 Task: Add a condition where "Channel Is Web Widget" in new tickets in your groups.
Action: Mouse moved to (108, 400)
Screenshot: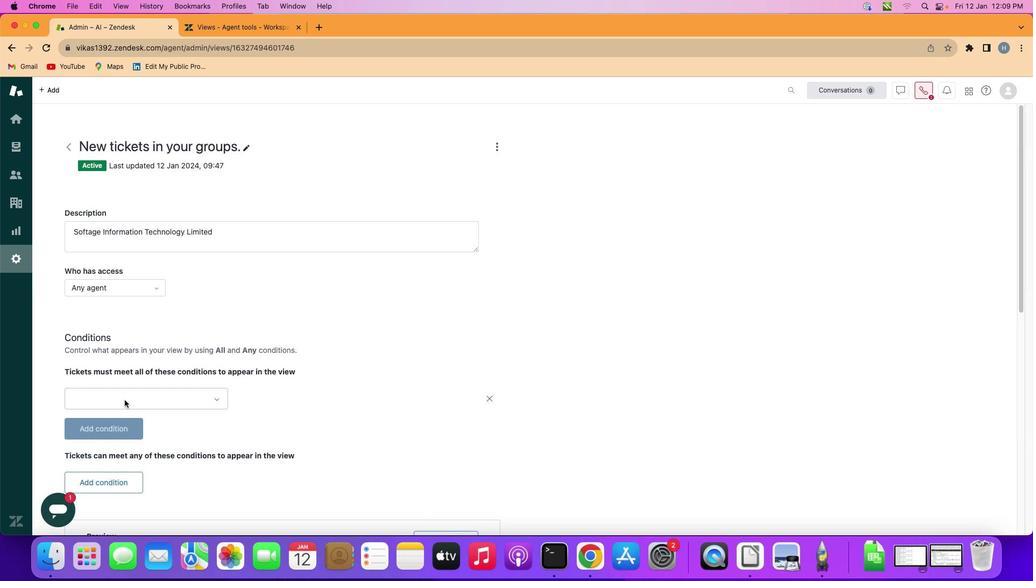 
Action: Mouse pressed left at (108, 400)
Screenshot: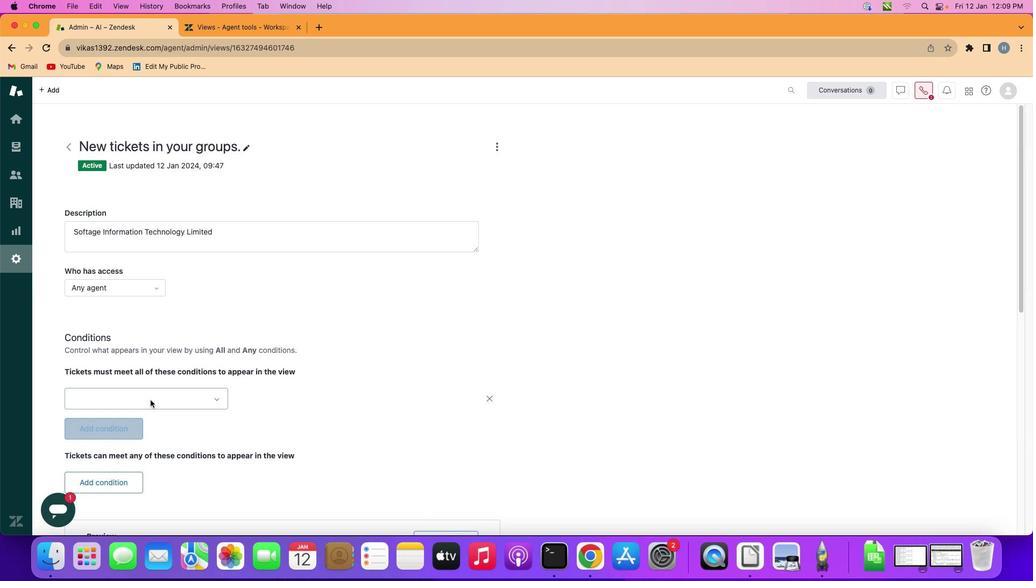 
Action: Mouse moved to (184, 400)
Screenshot: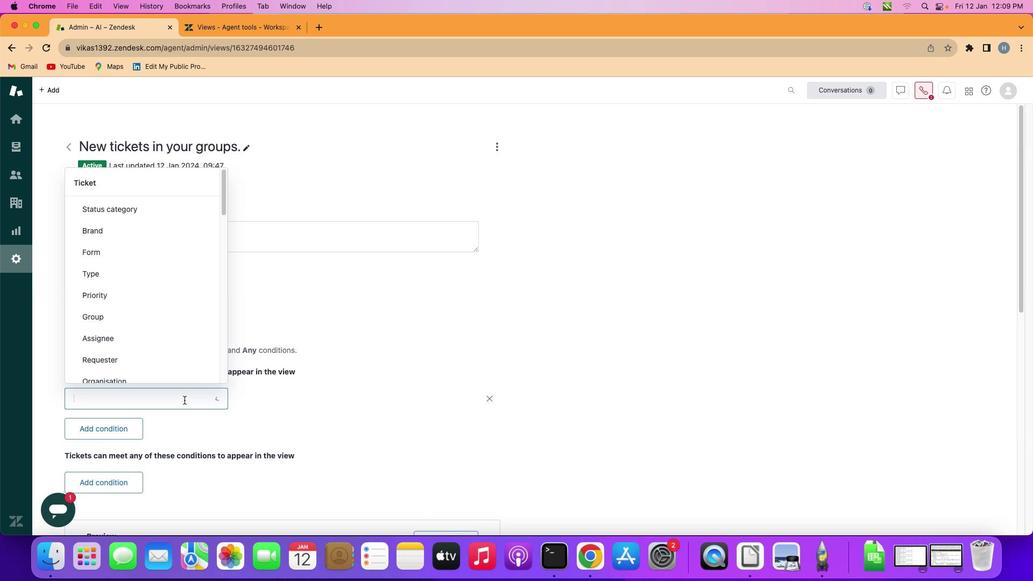 
Action: Mouse pressed left at (184, 400)
Screenshot: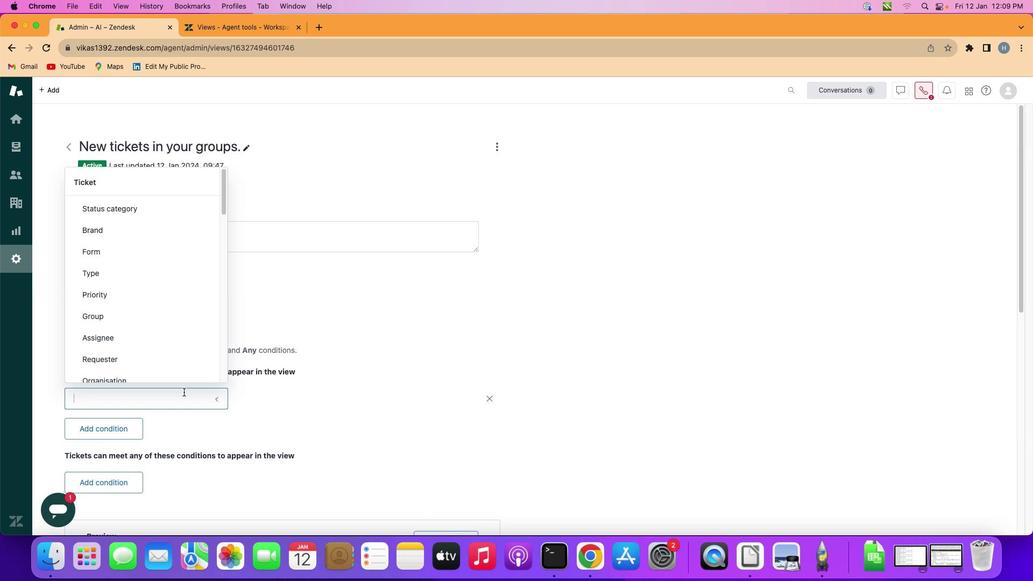 
Action: Mouse moved to (175, 303)
Screenshot: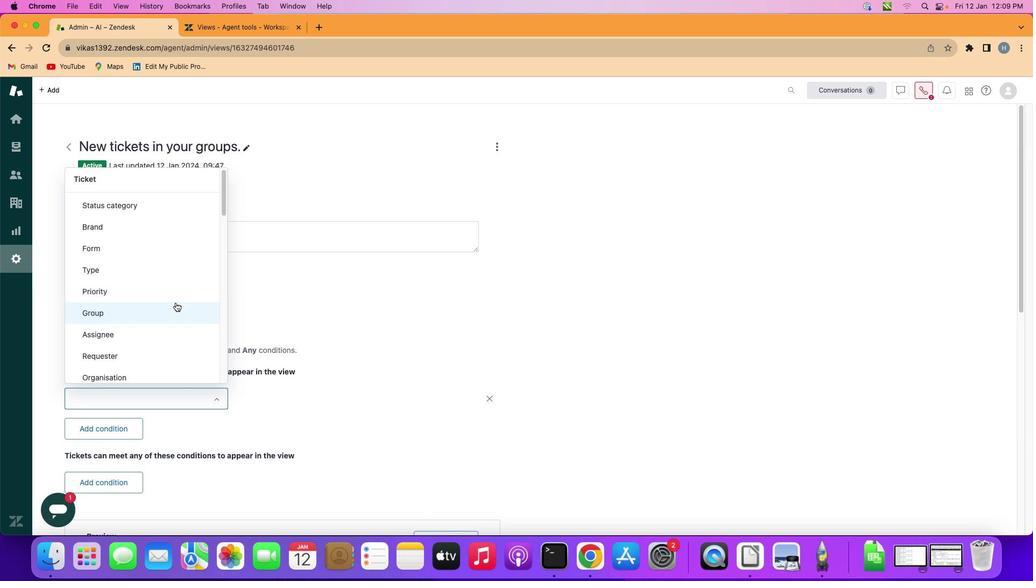 
Action: Mouse scrolled (175, 303) with delta (0, 0)
Screenshot: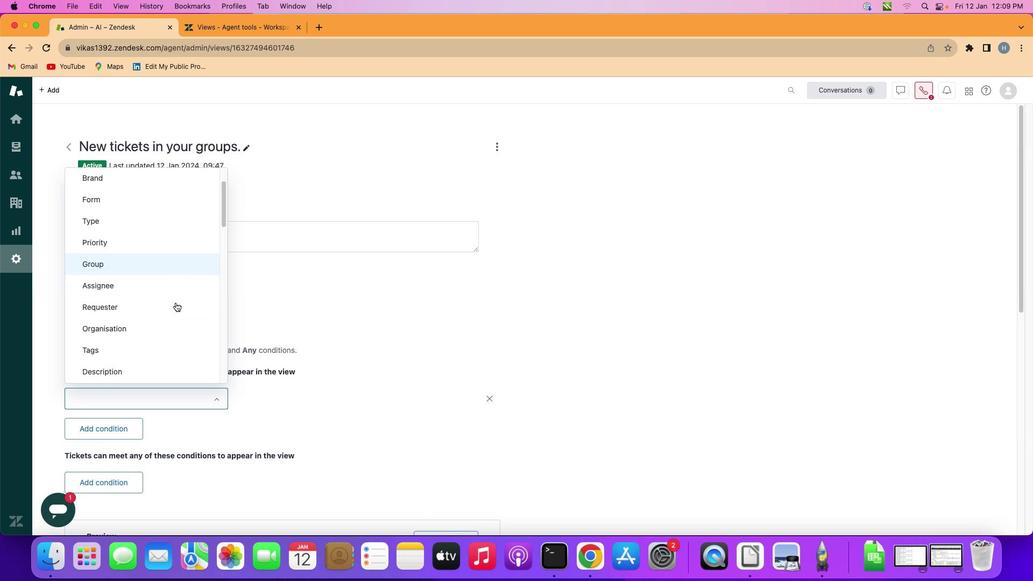 
Action: Mouse scrolled (175, 303) with delta (0, 0)
Screenshot: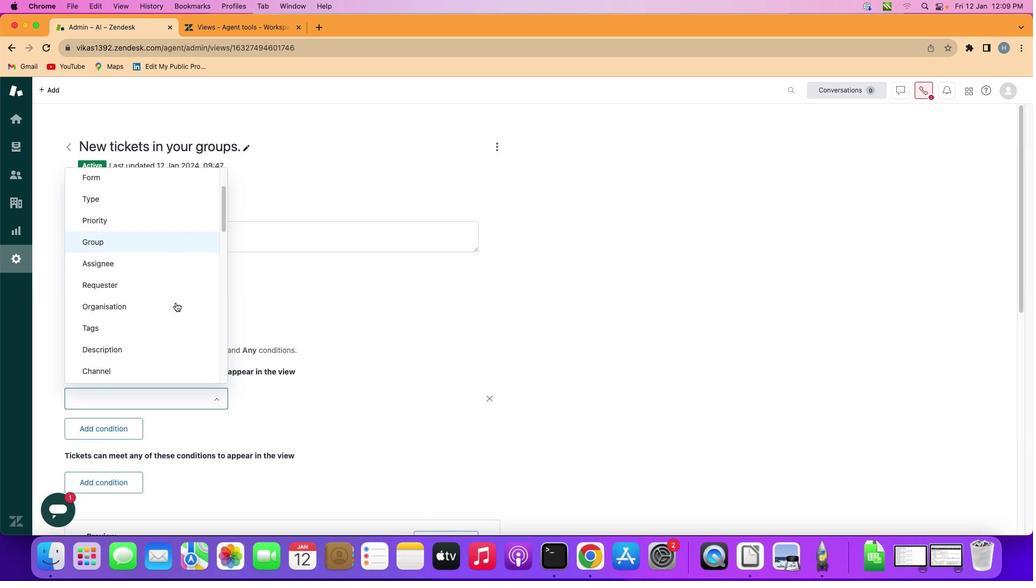 
Action: Mouse moved to (175, 302)
Screenshot: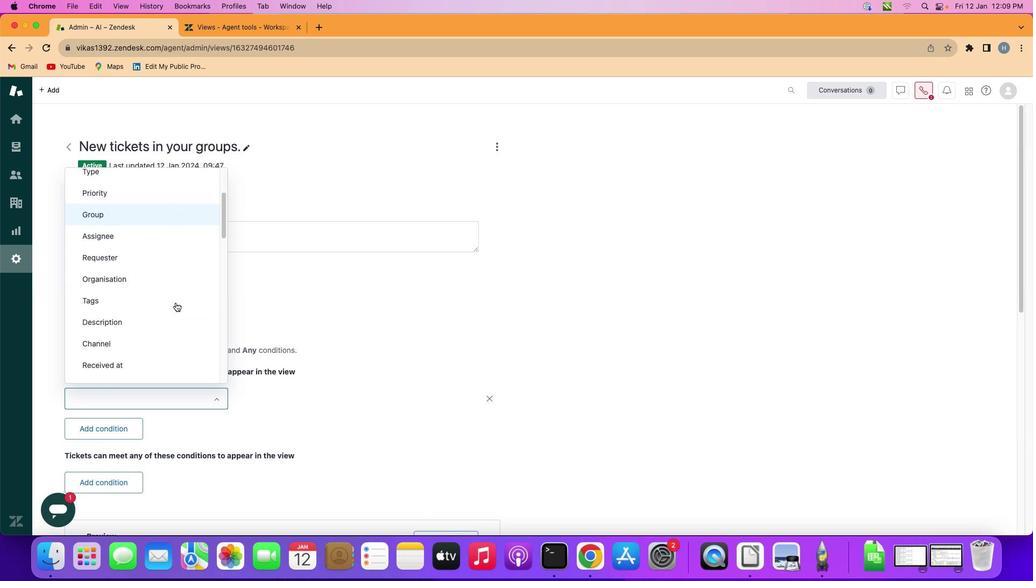 
Action: Mouse scrolled (175, 302) with delta (0, 0)
Screenshot: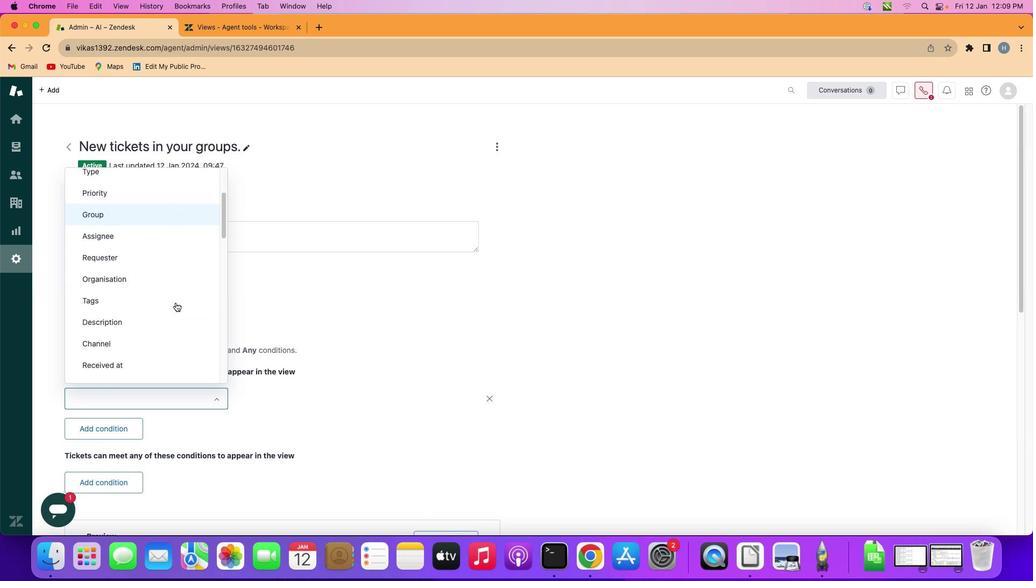 
Action: Mouse scrolled (175, 302) with delta (0, -1)
Screenshot: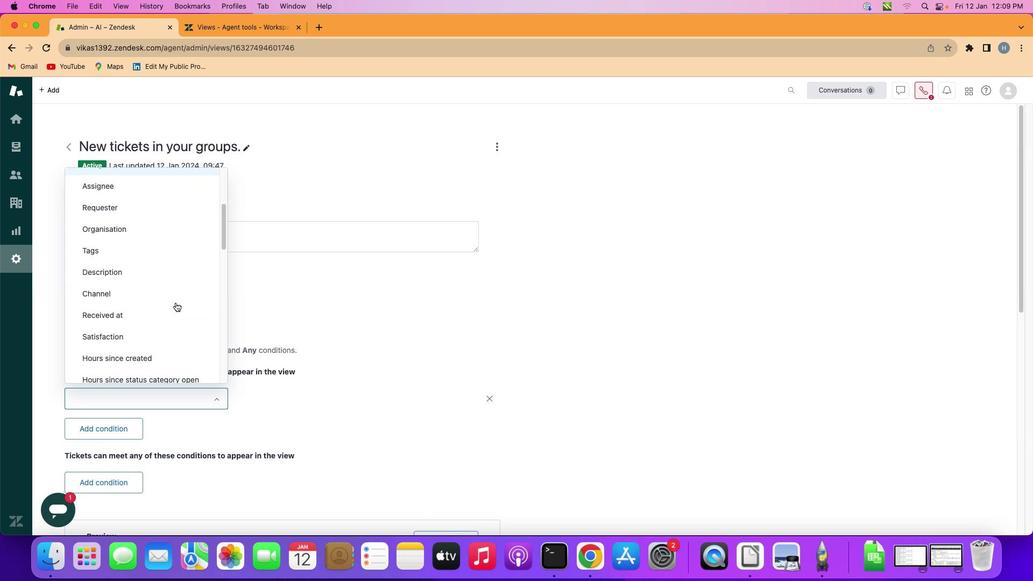 
Action: Mouse scrolled (175, 302) with delta (0, -1)
Screenshot: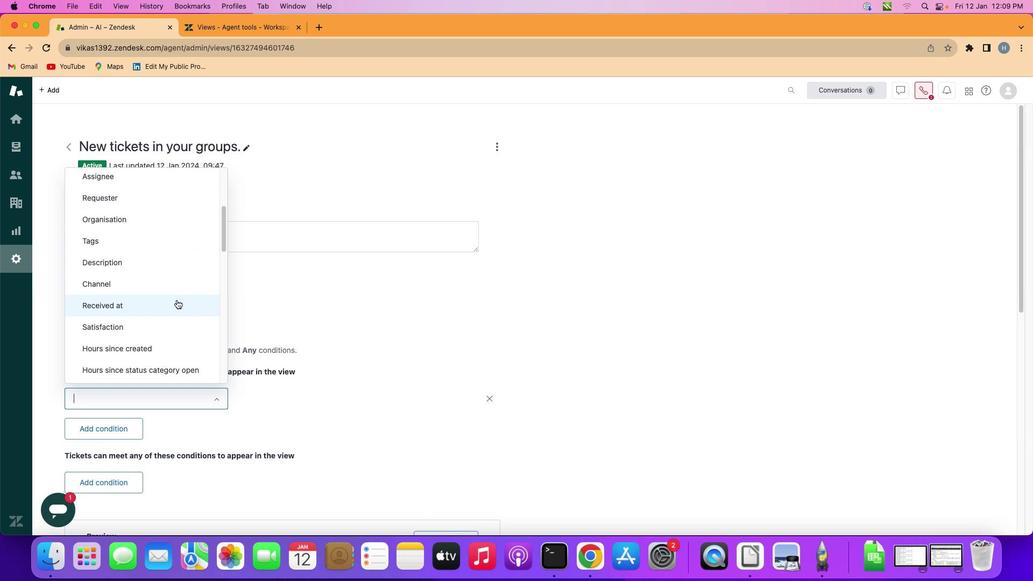 
Action: Mouse moved to (180, 283)
Screenshot: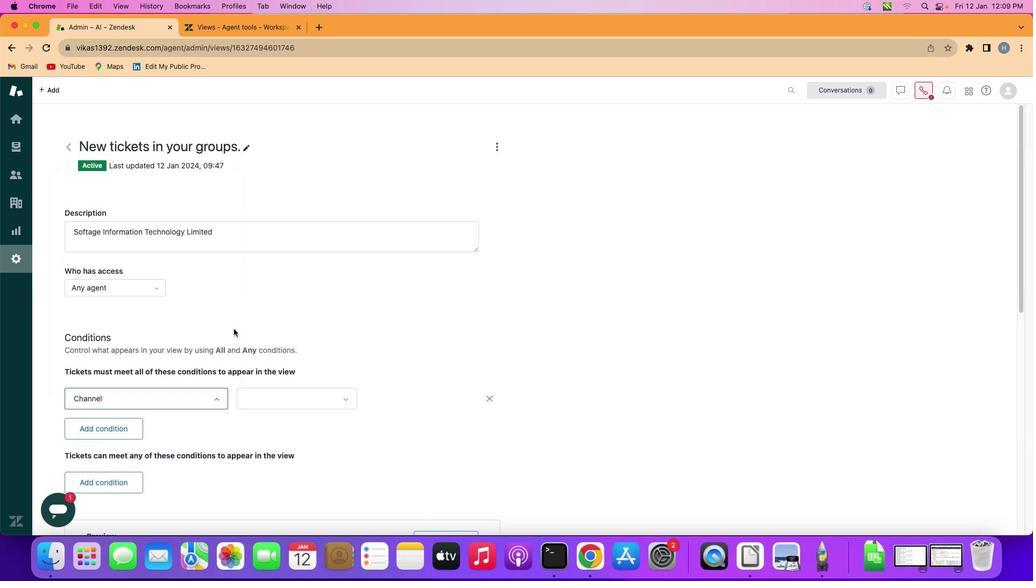 
Action: Mouse pressed left at (180, 283)
Screenshot: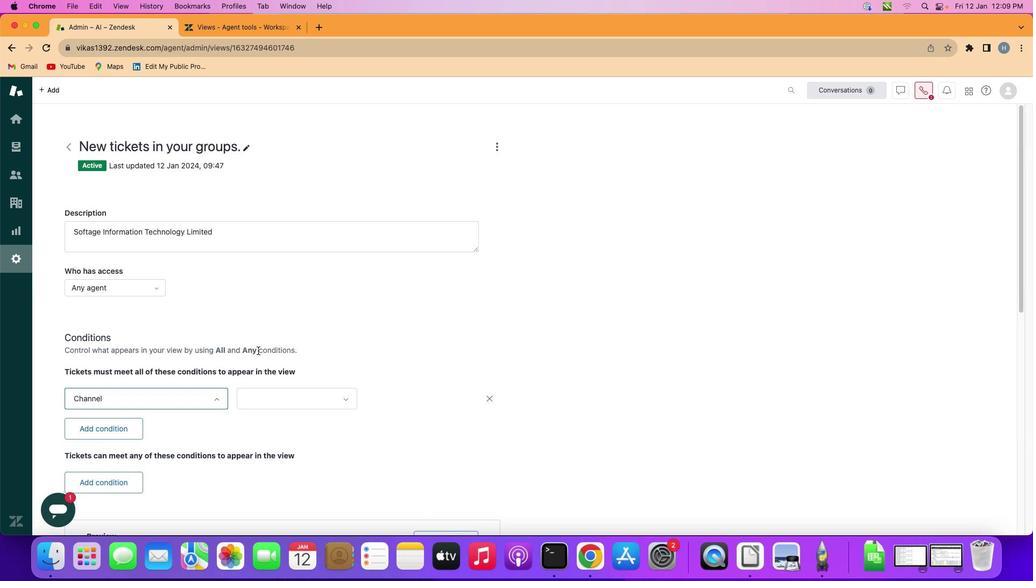 
Action: Mouse moved to (315, 397)
Screenshot: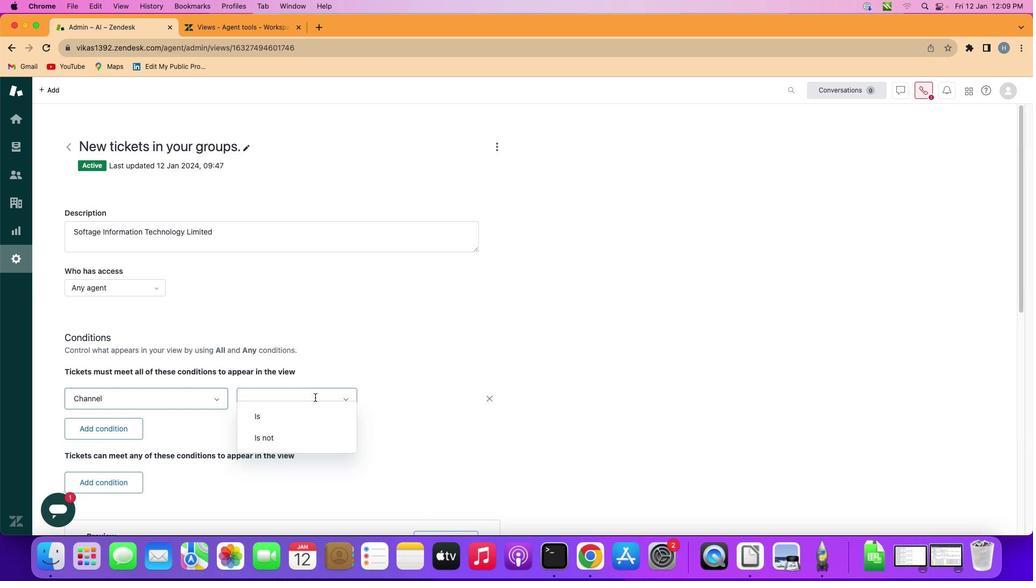 
Action: Mouse pressed left at (315, 397)
Screenshot: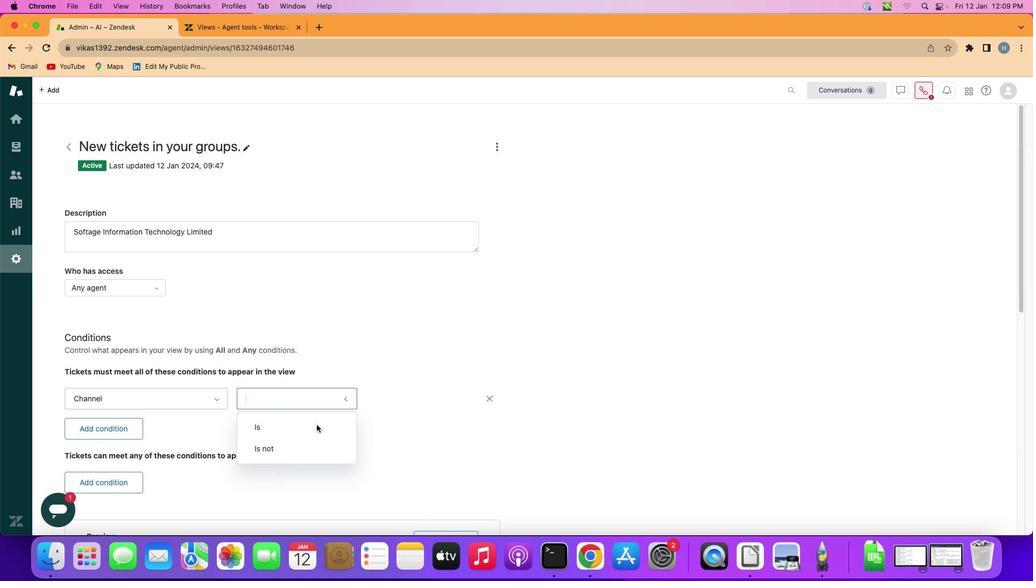 
Action: Mouse moved to (316, 429)
Screenshot: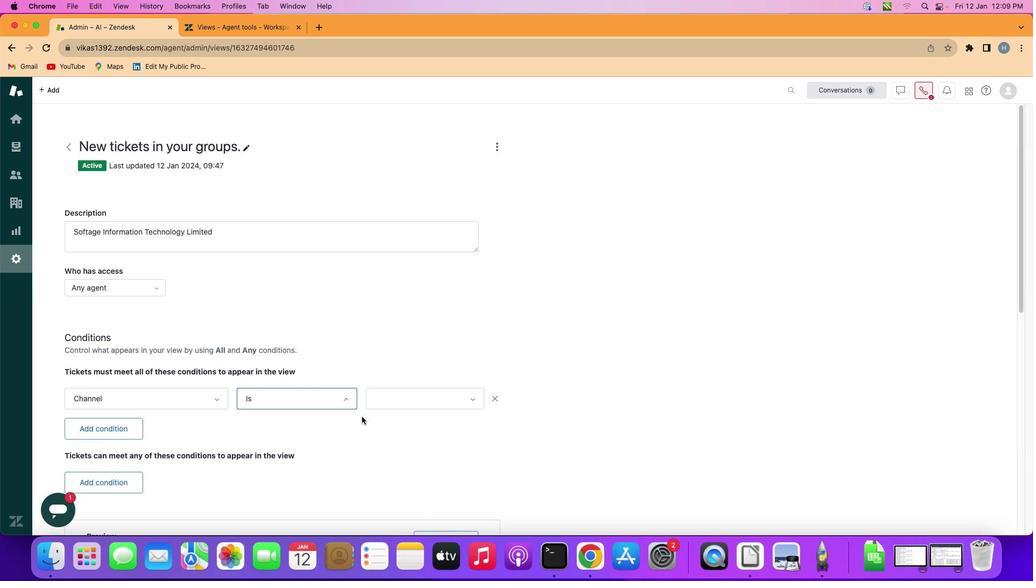 
Action: Mouse pressed left at (316, 429)
Screenshot: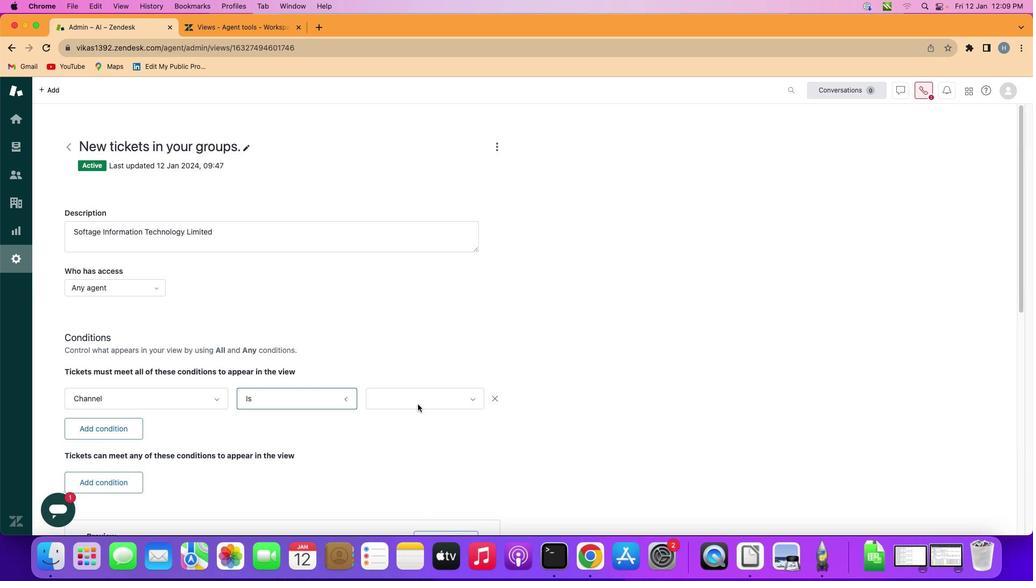
Action: Mouse moved to (439, 398)
Screenshot: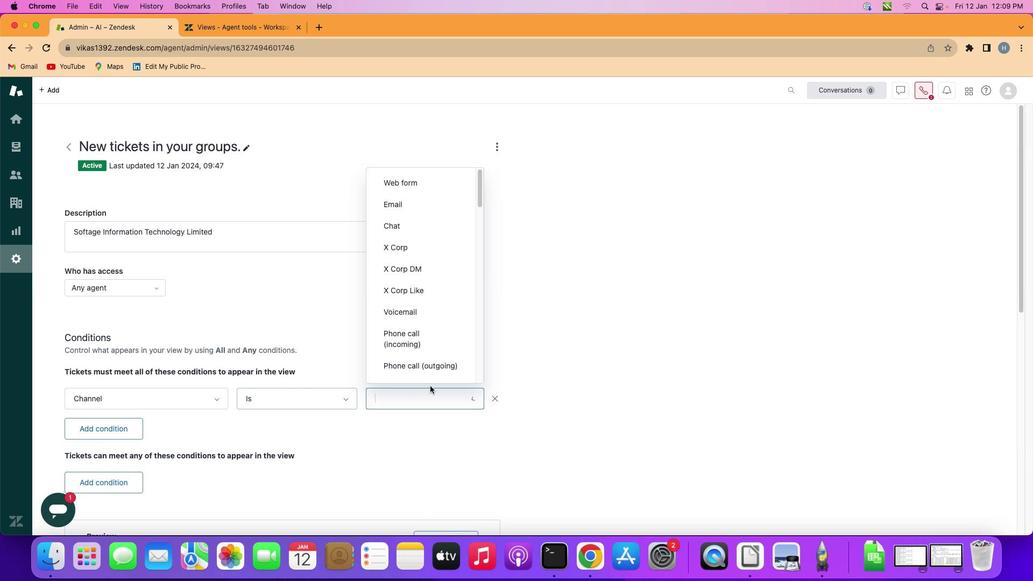 
Action: Mouse pressed left at (439, 398)
Screenshot: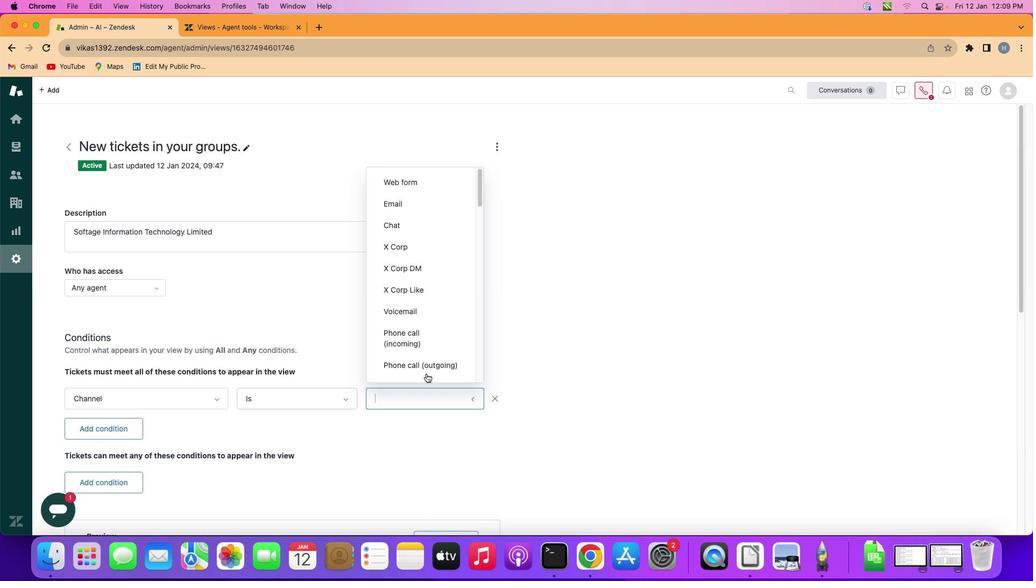 
Action: Mouse moved to (425, 284)
Screenshot: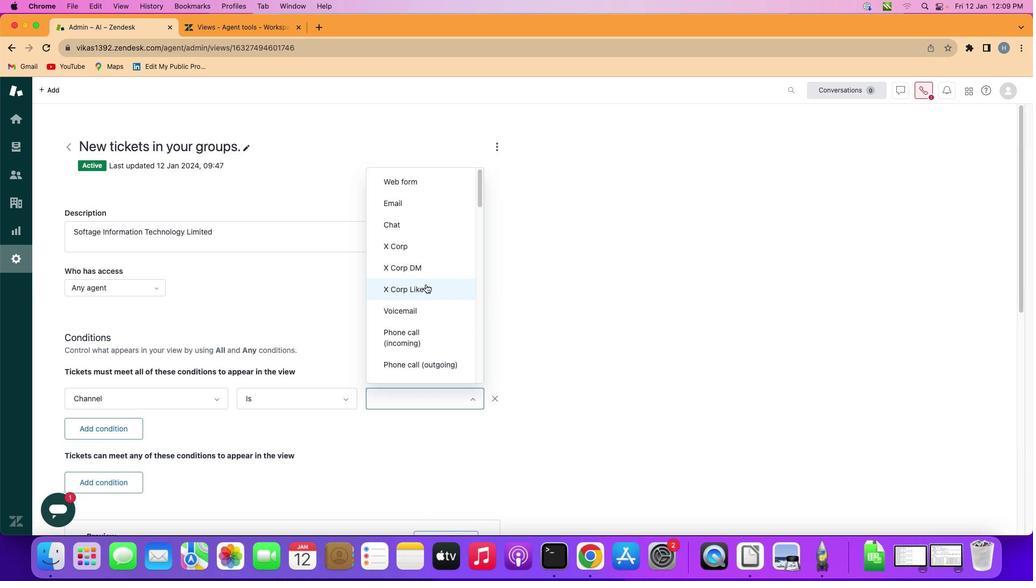 
Action: Mouse scrolled (425, 284) with delta (0, 0)
Screenshot: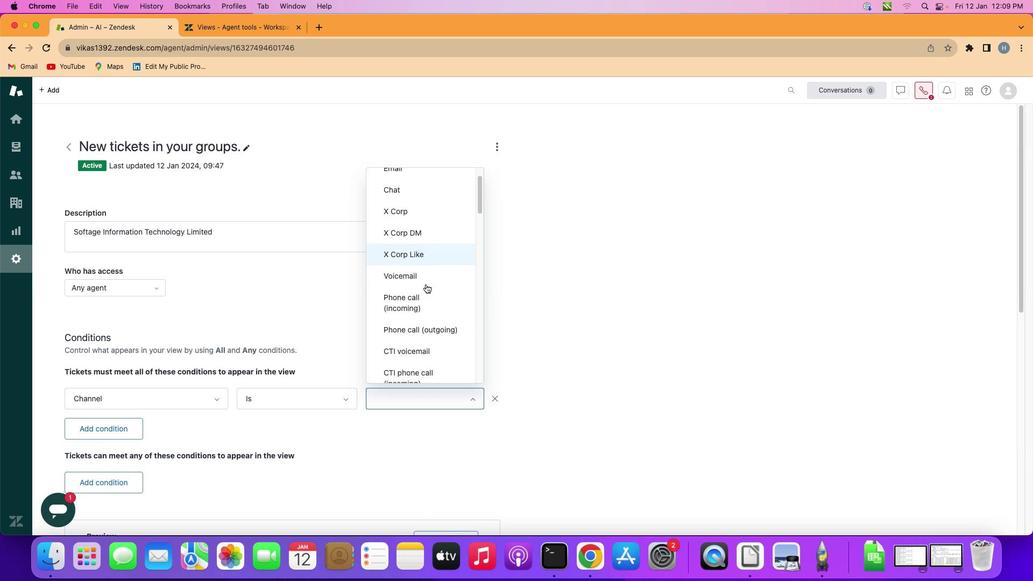 
Action: Mouse scrolled (425, 284) with delta (0, 0)
Screenshot: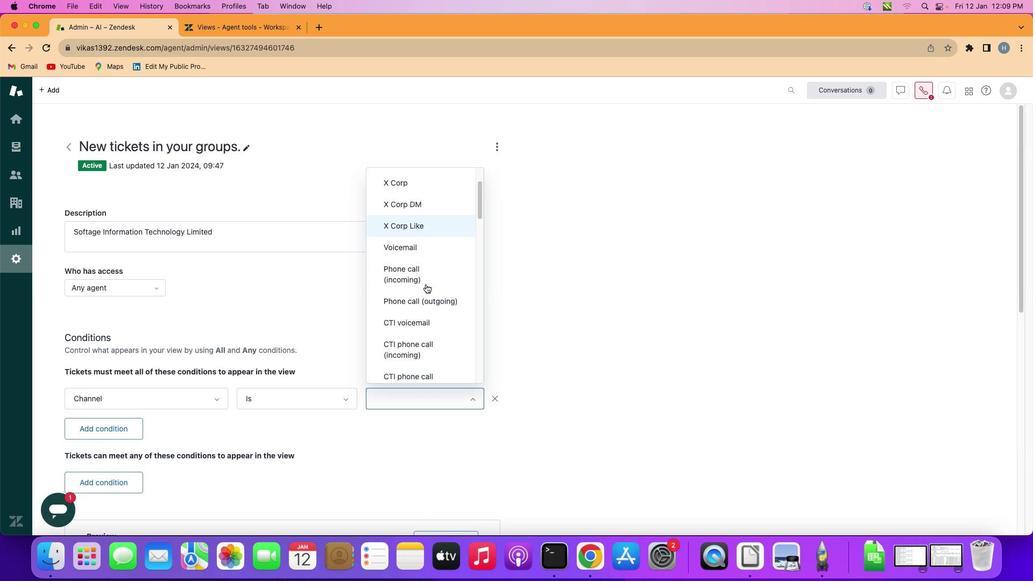 
Action: Mouse scrolled (425, 284) with delta (0, 0)
Screenshot: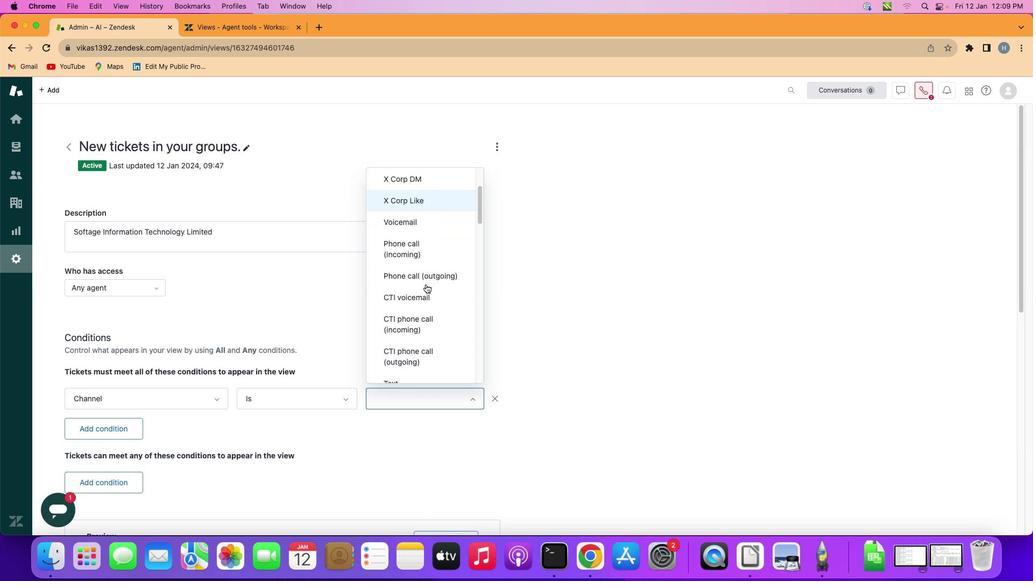 
Action: Mouse scrolled (425, 284) with delta (0, 0)
Screenshot: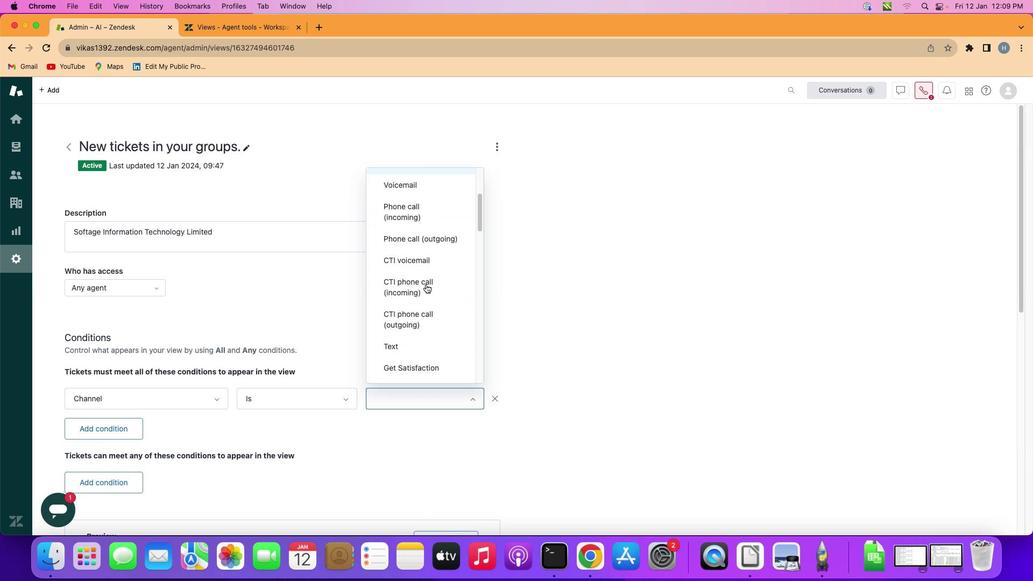 
Action: Mouse scrolled (425, 284) with delta (0, 0)
Screenshot: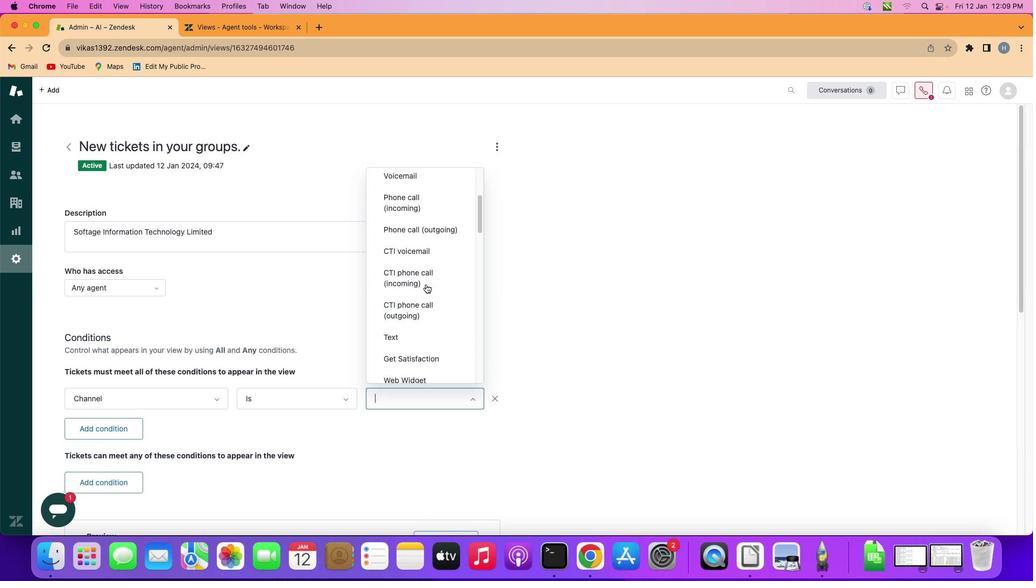 
Action: Mouse scrolled (425, 284) with delta (0, 0)
Screenshot: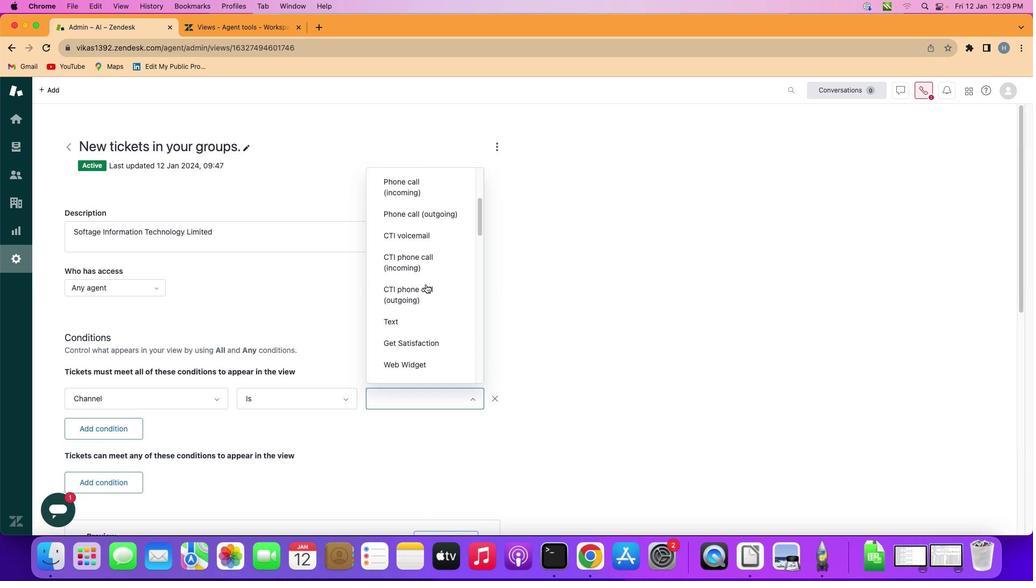 
Action: Mouse scrolled (425, 284) with delta (0, 0)
Screenshot: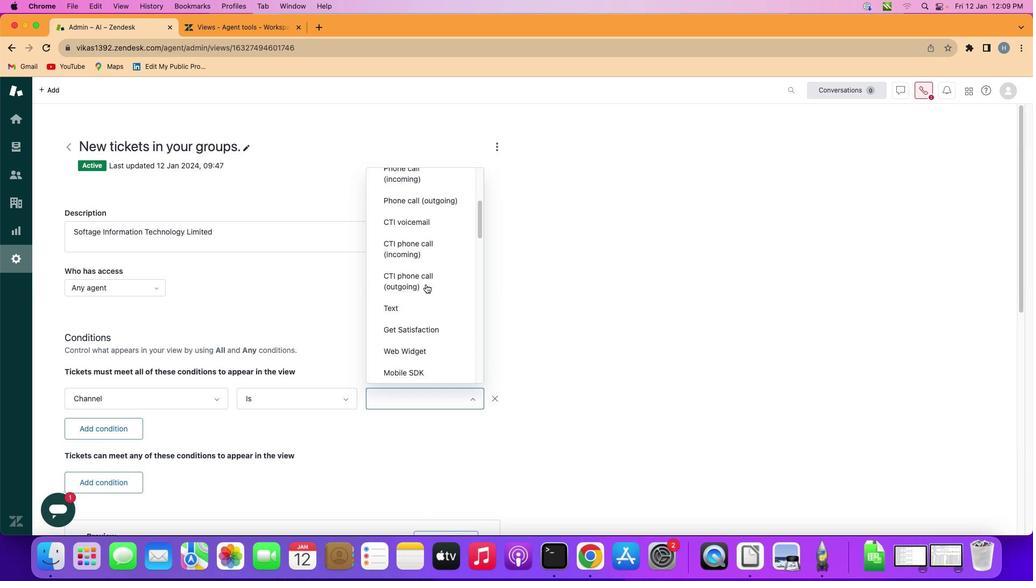 
Action: Mouse scrolled (425, 284) with delta (0, 0)
Screenshot: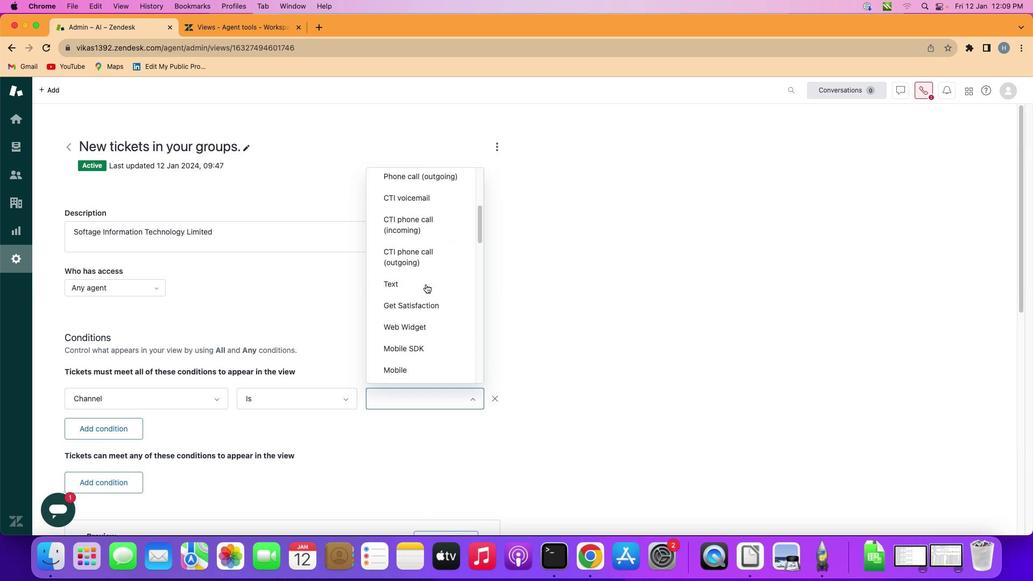 
Action: Mouse scrolled (425, 284) with delta (0, 0)
Screenshot: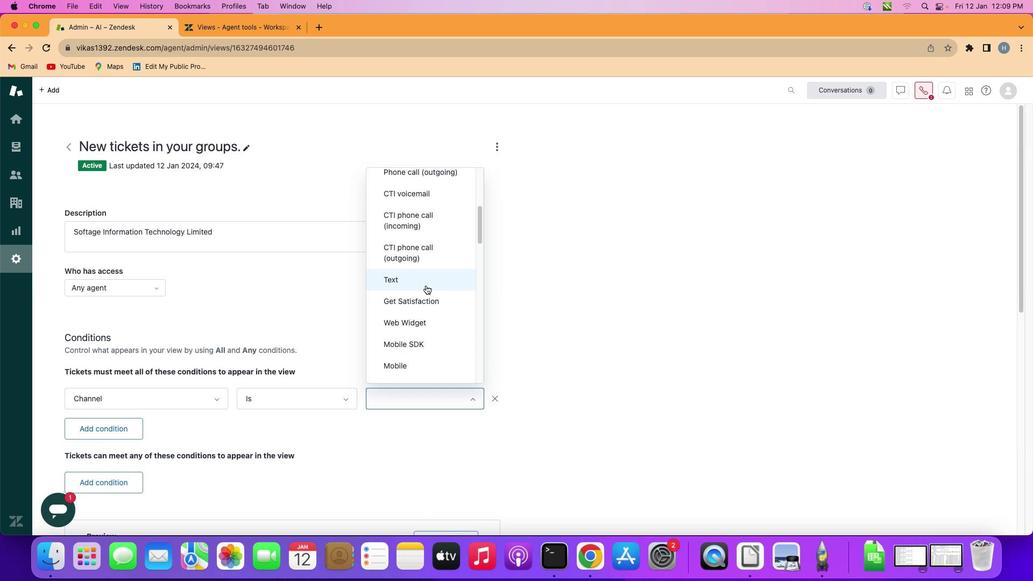 
Action: Mouse scrolled (425, 284) with delta (0, 0)
Screenshot: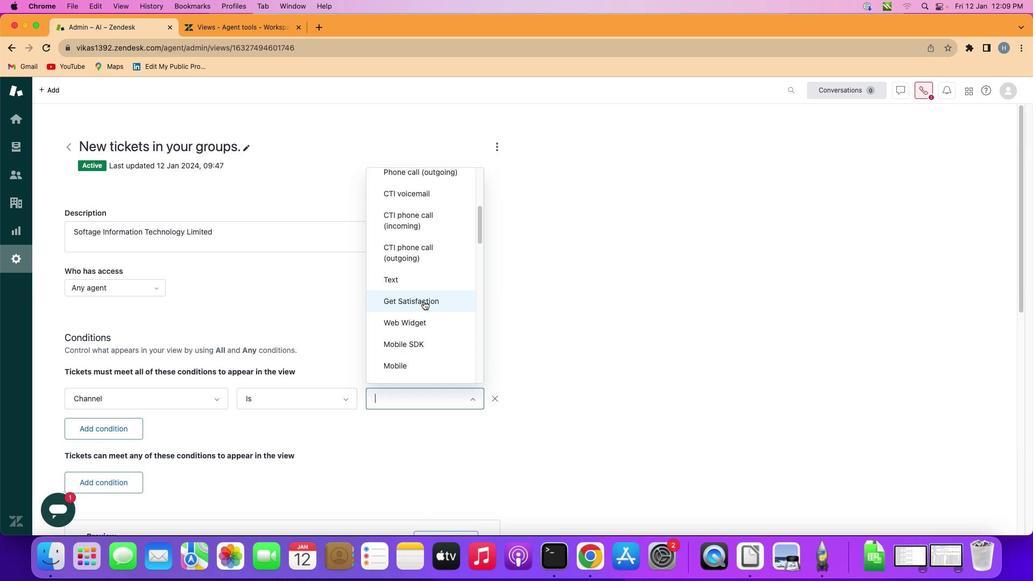 
Action: Mouse moved to (423, 319)
Screenshot: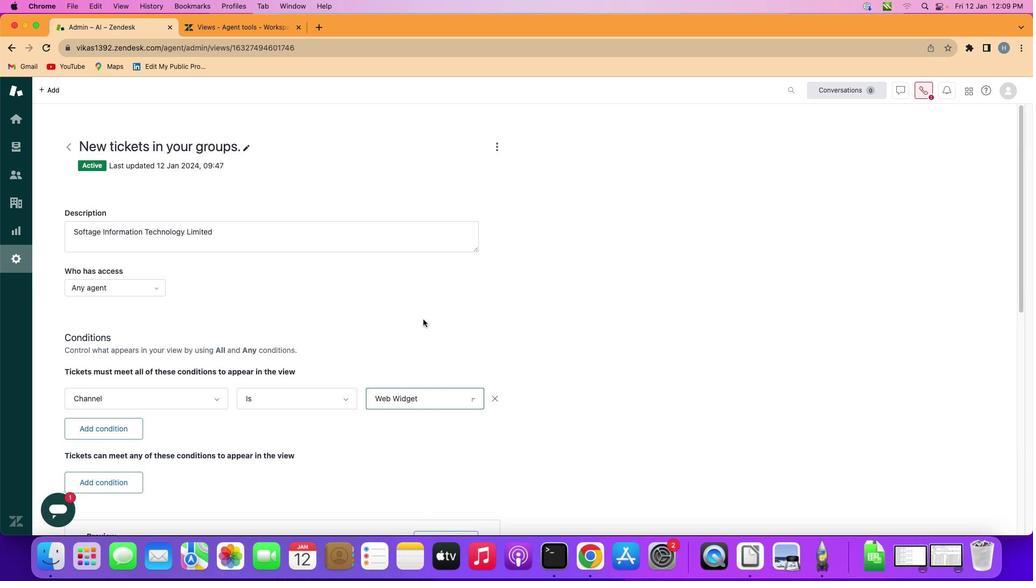 
Action: Mouse pressed left at (423, 319)
Screenshot: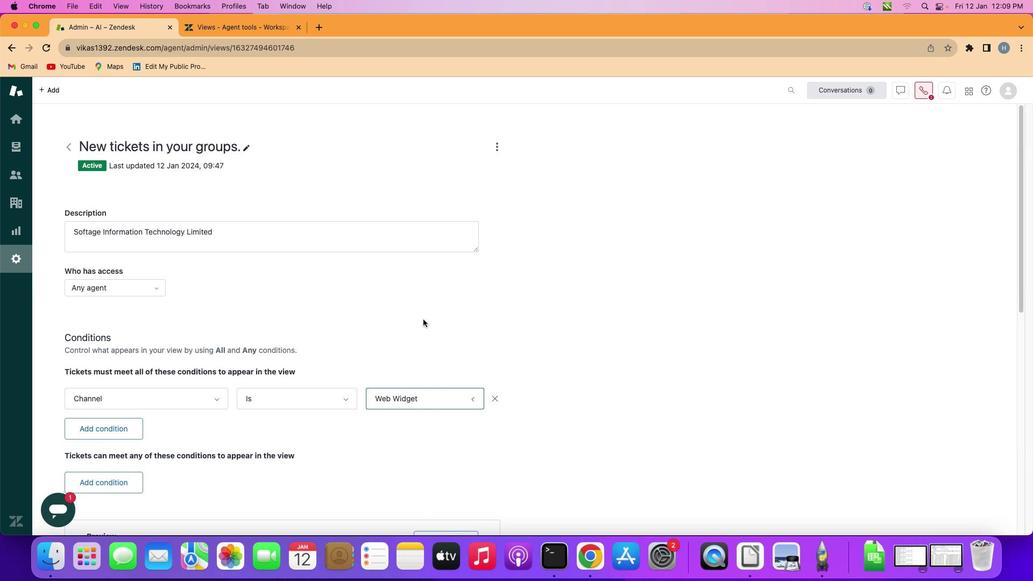 
Action: Mouse moved to (422, 319)
Screenshot: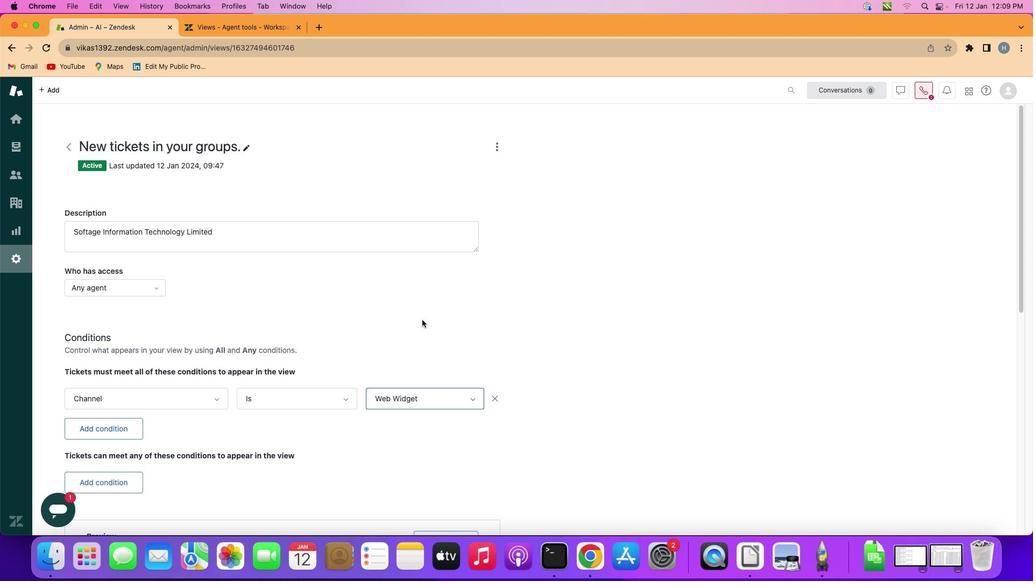 
